 Task: Start in the project TruTech the sprint 'Debug Dash', with a duration of 2 weeks.
Action: Mouse moved to (256, 380)
Screenshot: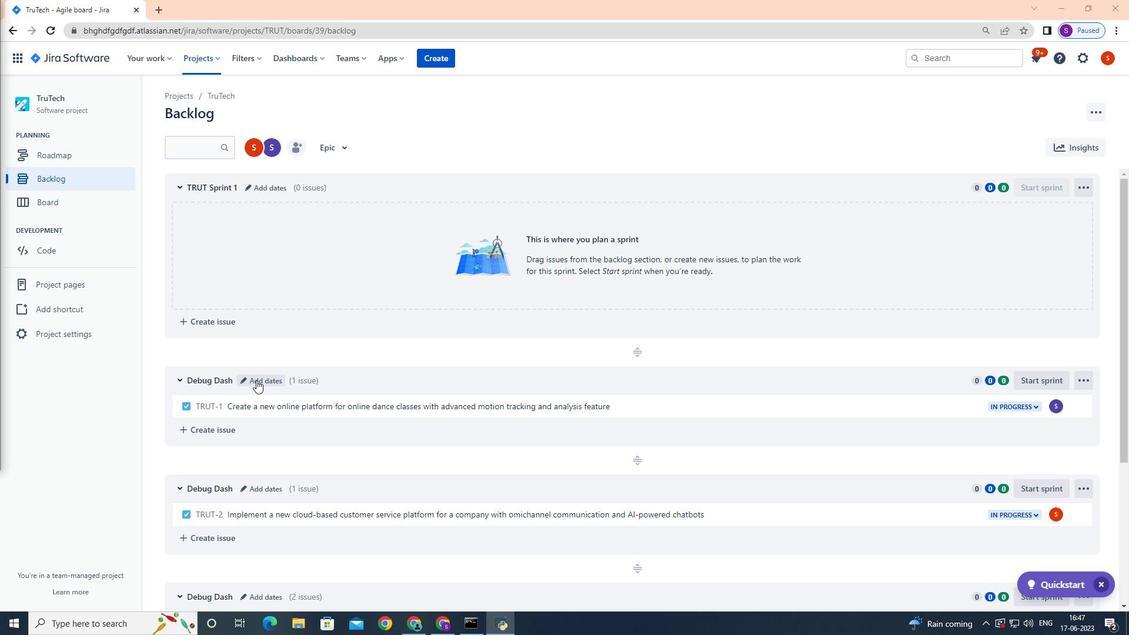 
Action: Mouse pressed left at (256, 380)
Screenshot: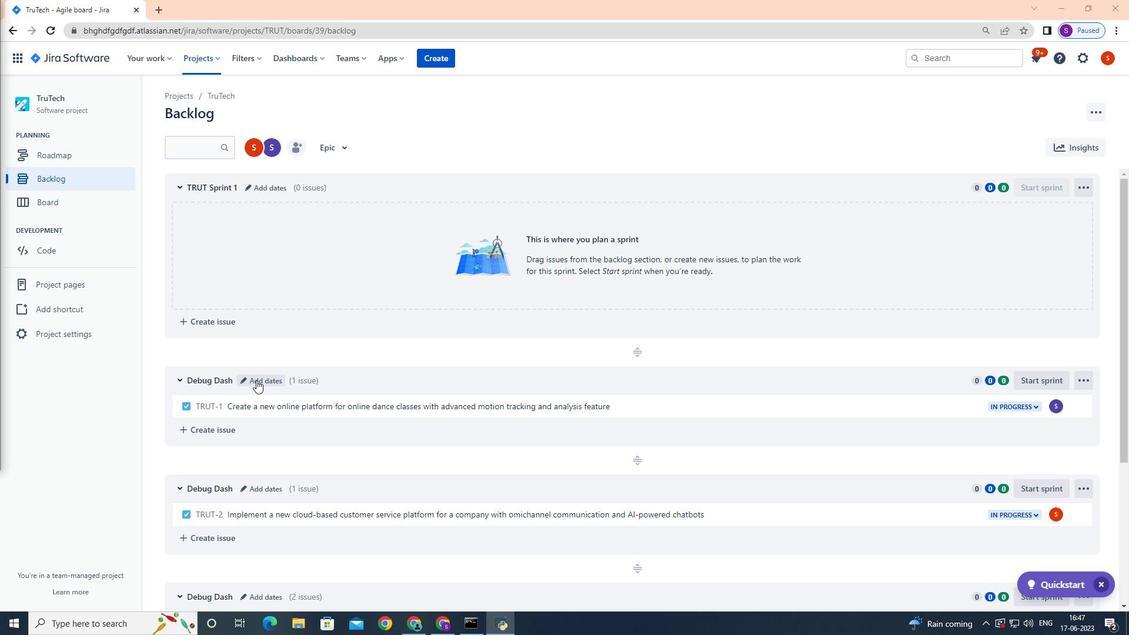 
Action: Mouse moved to (536, 187)
Screenshot: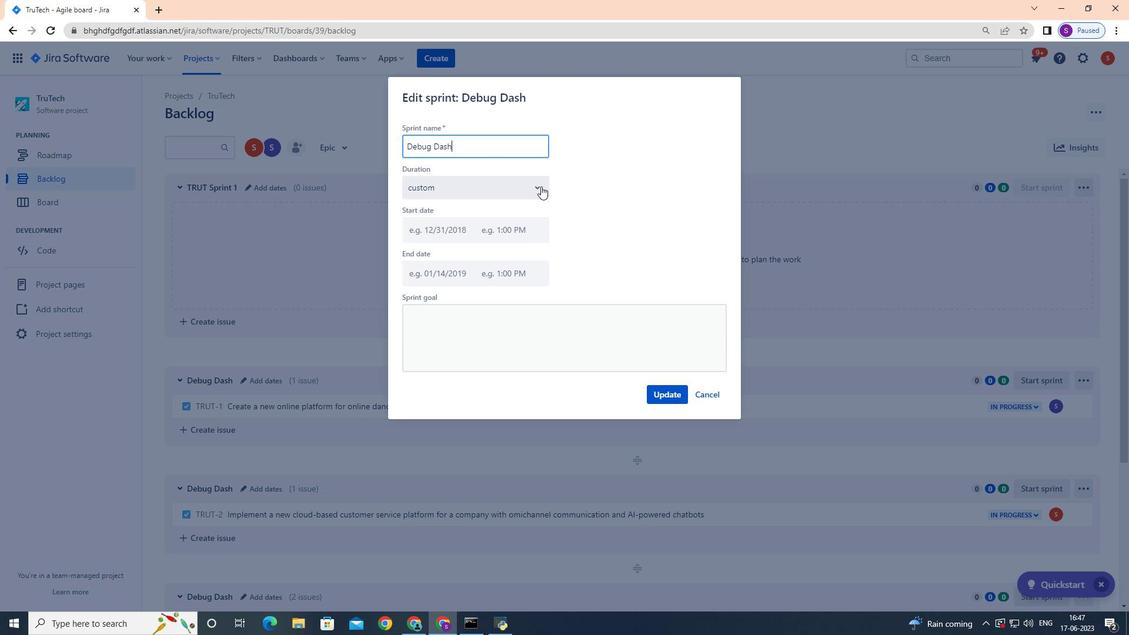 
Action: Mouse pressed left at (536, 187)
Screenshot: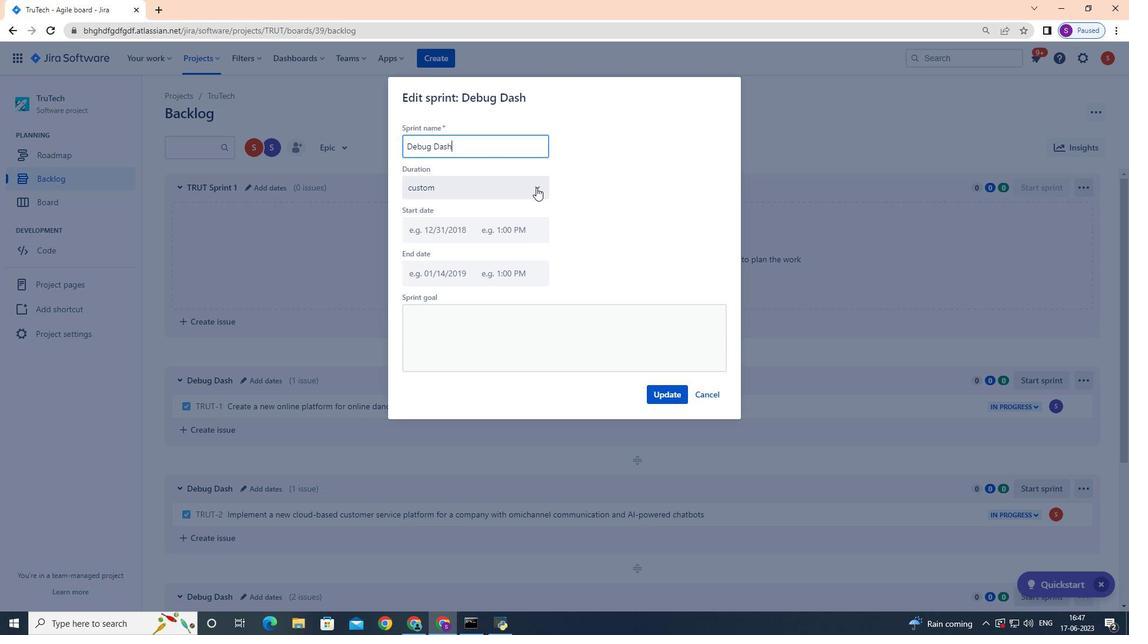 
Action: Mouse moved to (454, 235)
Screenshot: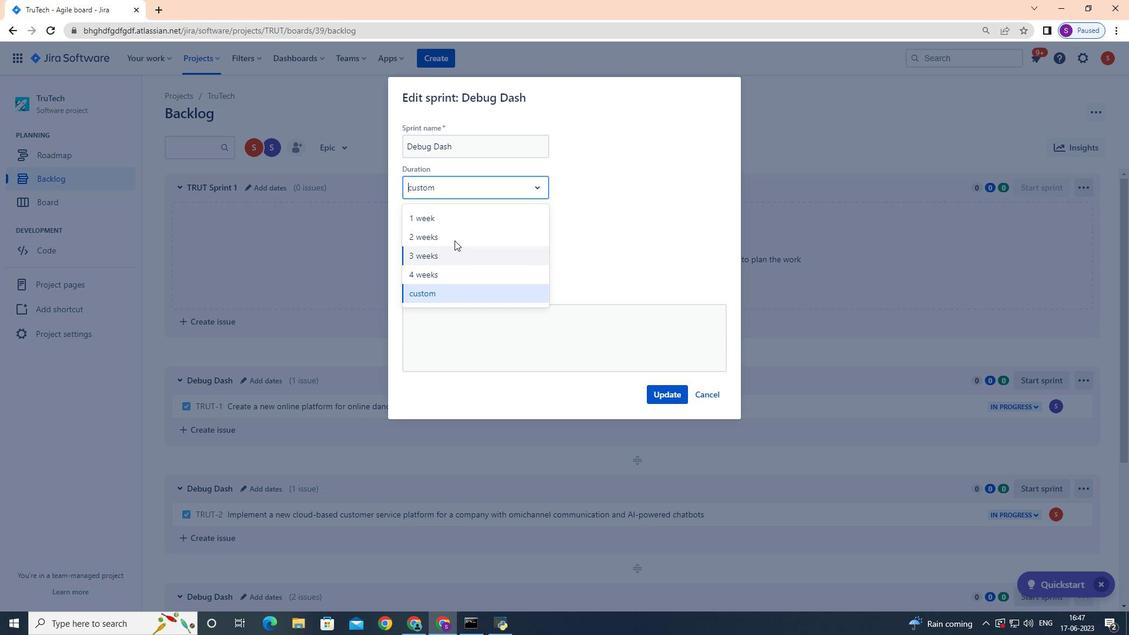
Action: Mouse pressed left at (454, 235)
Screenshot: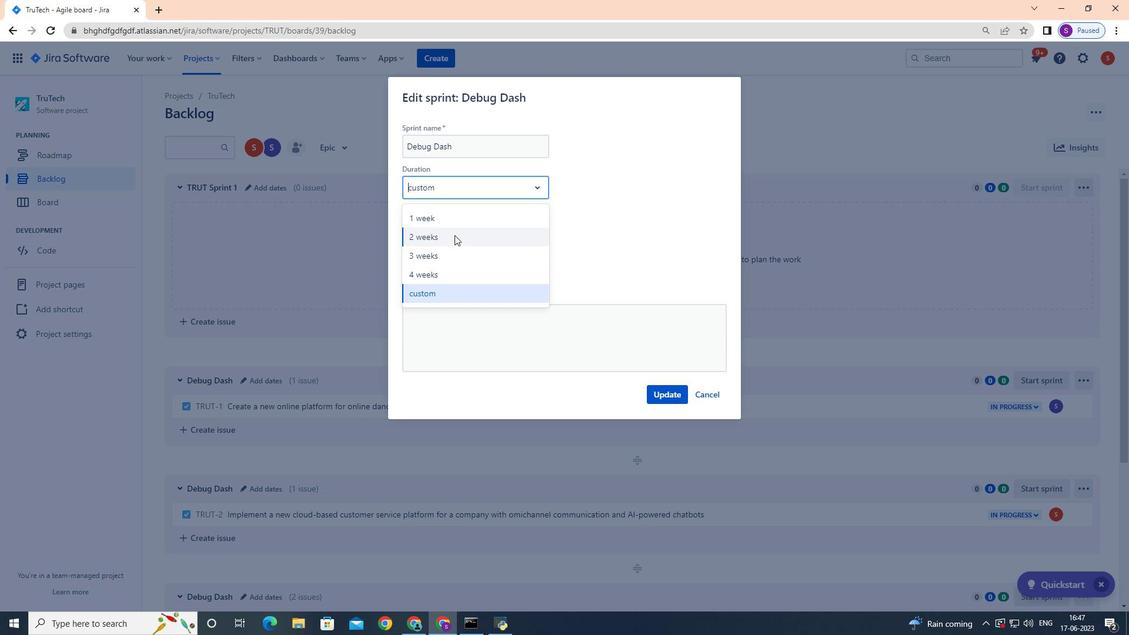 
Action: Mouse moved to (662, 391)
Screenshot: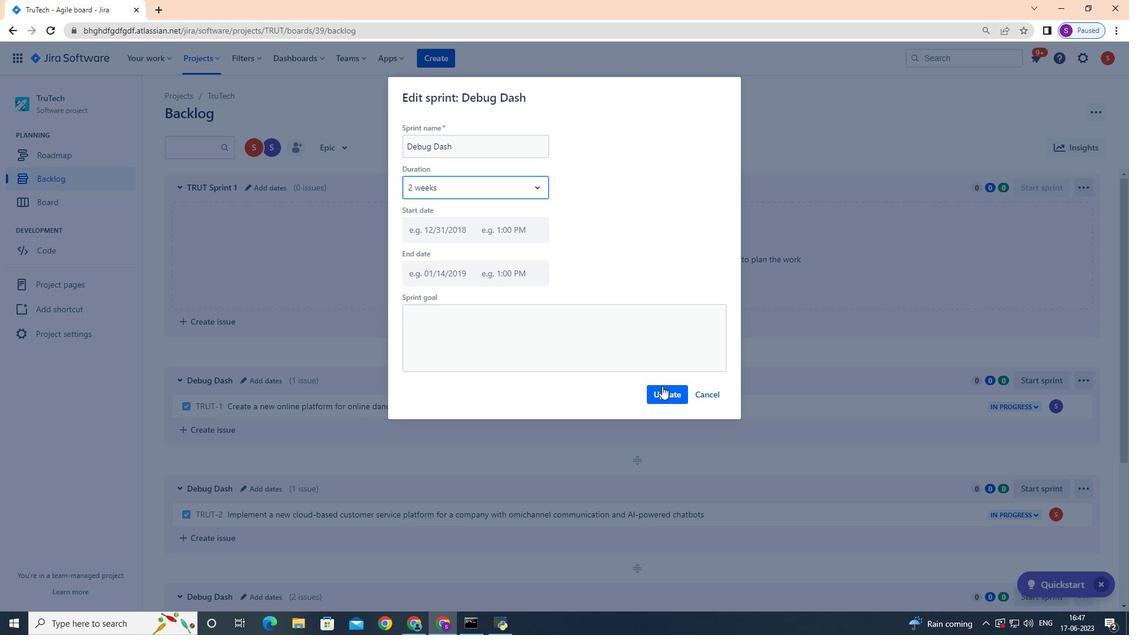 
Action: Mouse pressed left at (662, 391)
Screenshot: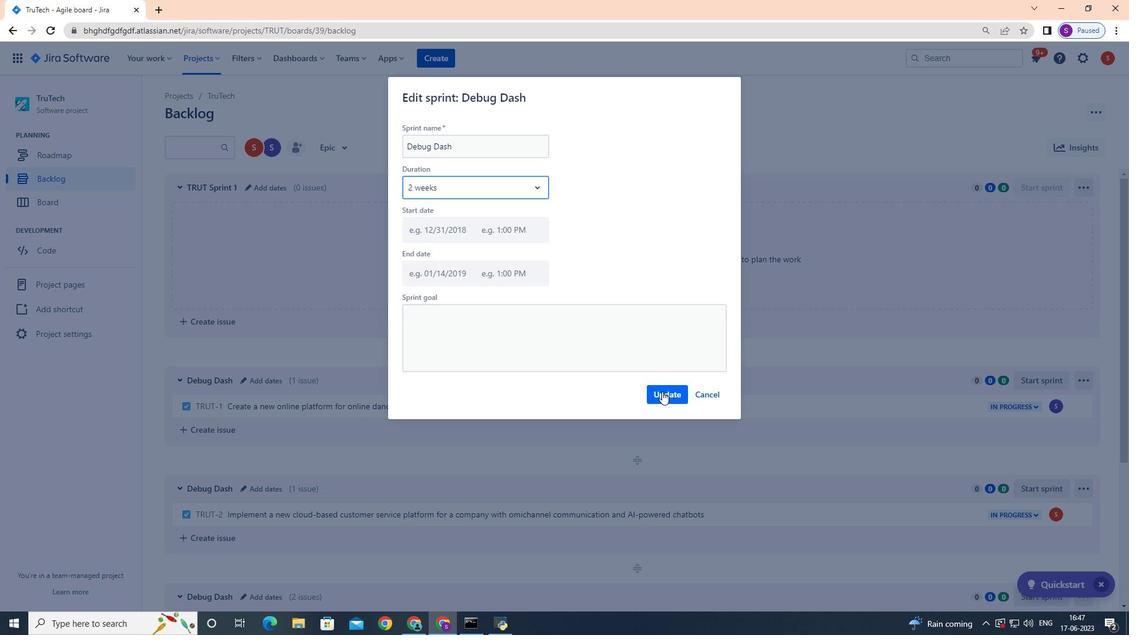 
Action: Mouse moved to (662, 389)
Screenshot: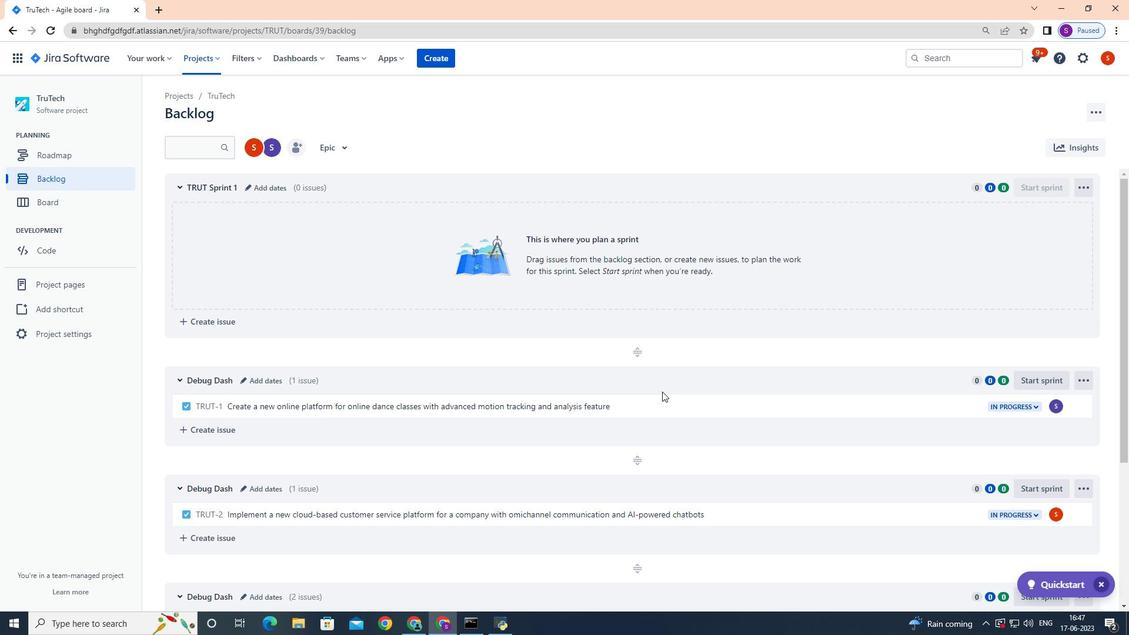 
